 Task: Convert a video file from FLV to MKV format using VLC's conversion tool.
Action: Mouse pressed left at (170, 171)
Screenshot: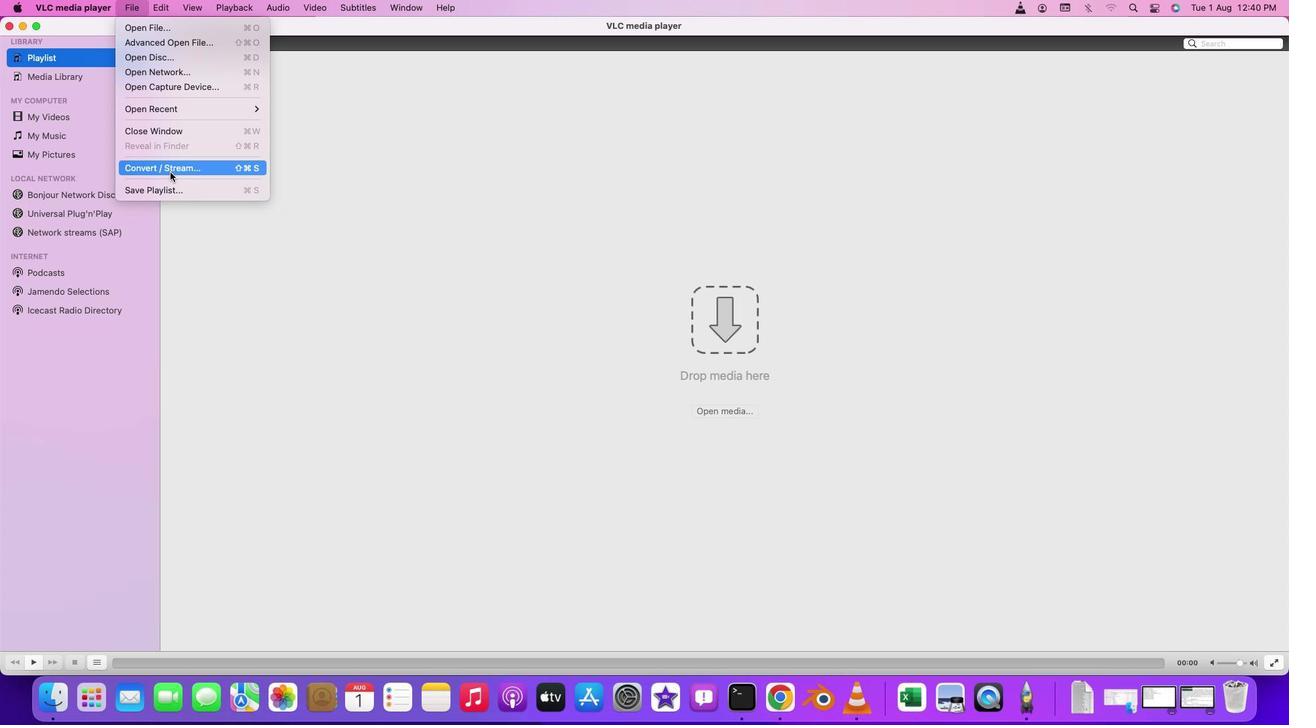 
Action: Mouse moved to (493, 448)
Screenshot: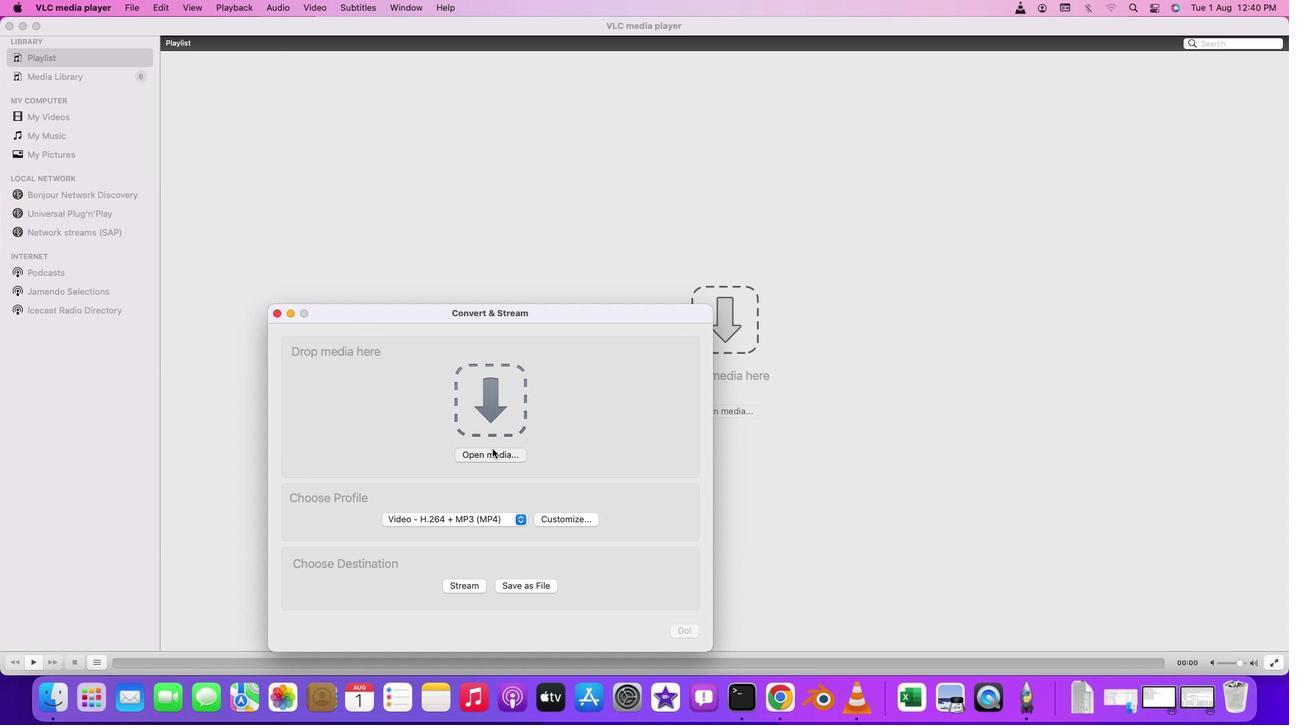 
Action: Mouse pressed left at (493, 448)
Screenshot: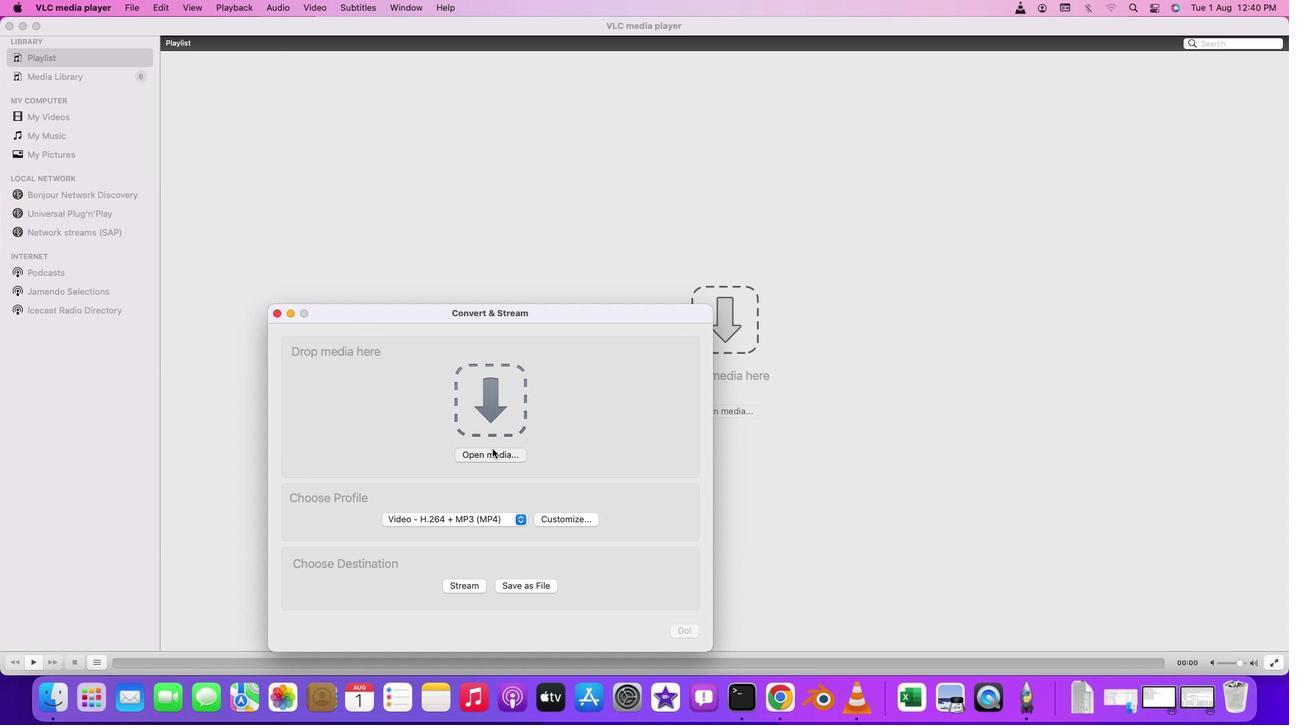 
Action: Mouse moved to (362, 446)
Screenshot: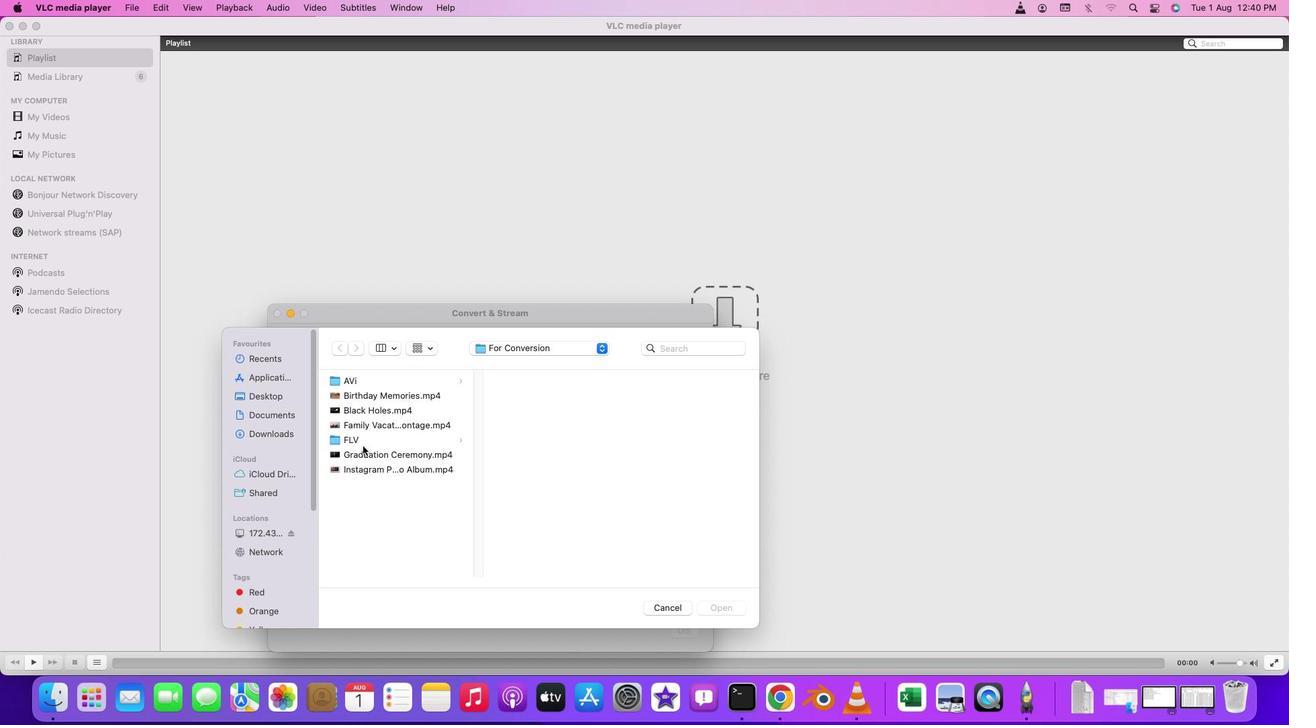
Action: Mouse pressed left at (362, 446)
Screenshot: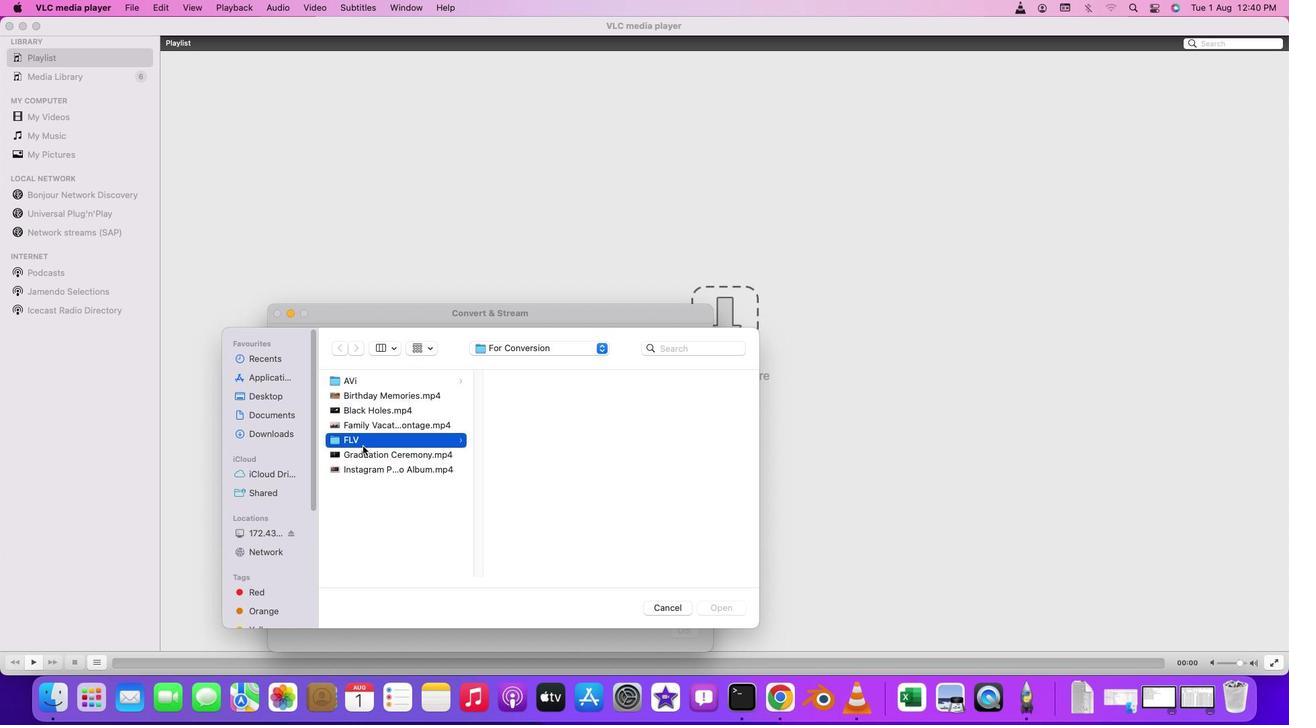 
Action: Mouse pressed left at (362, 446)
Screenshot: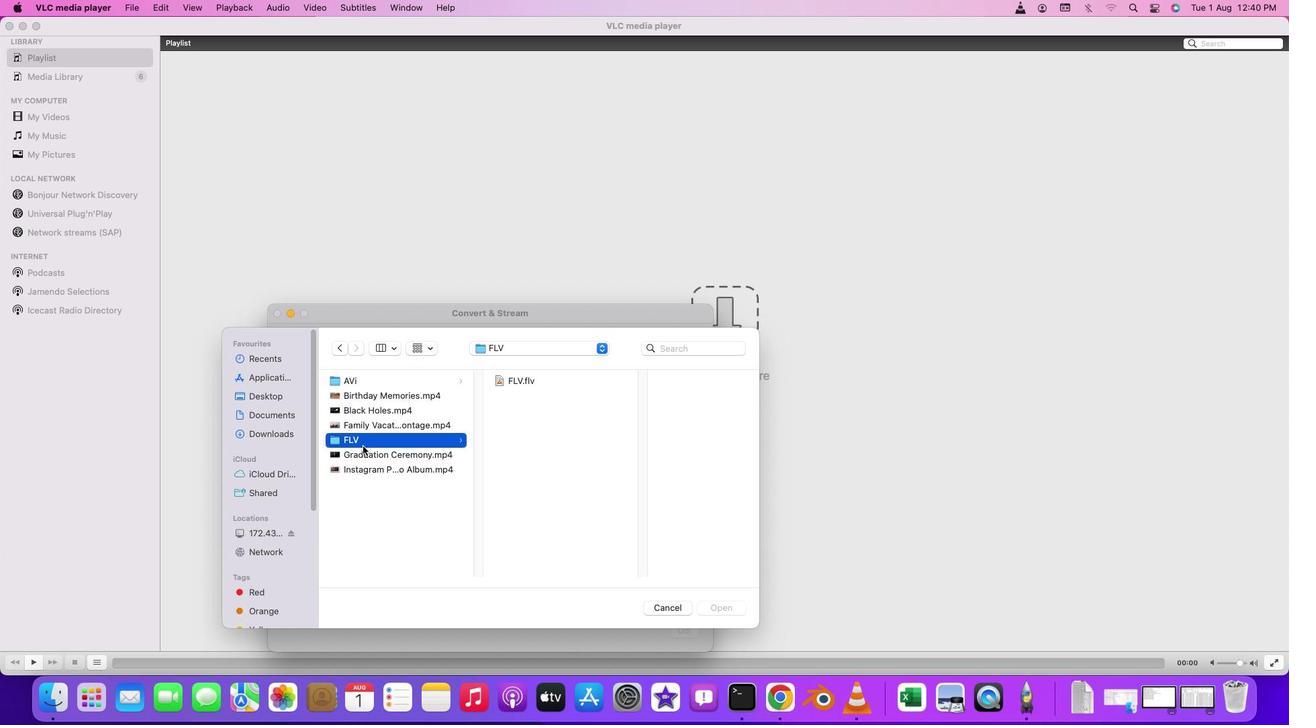 
Action: Mouse moved to (530, 382)
Screenshot: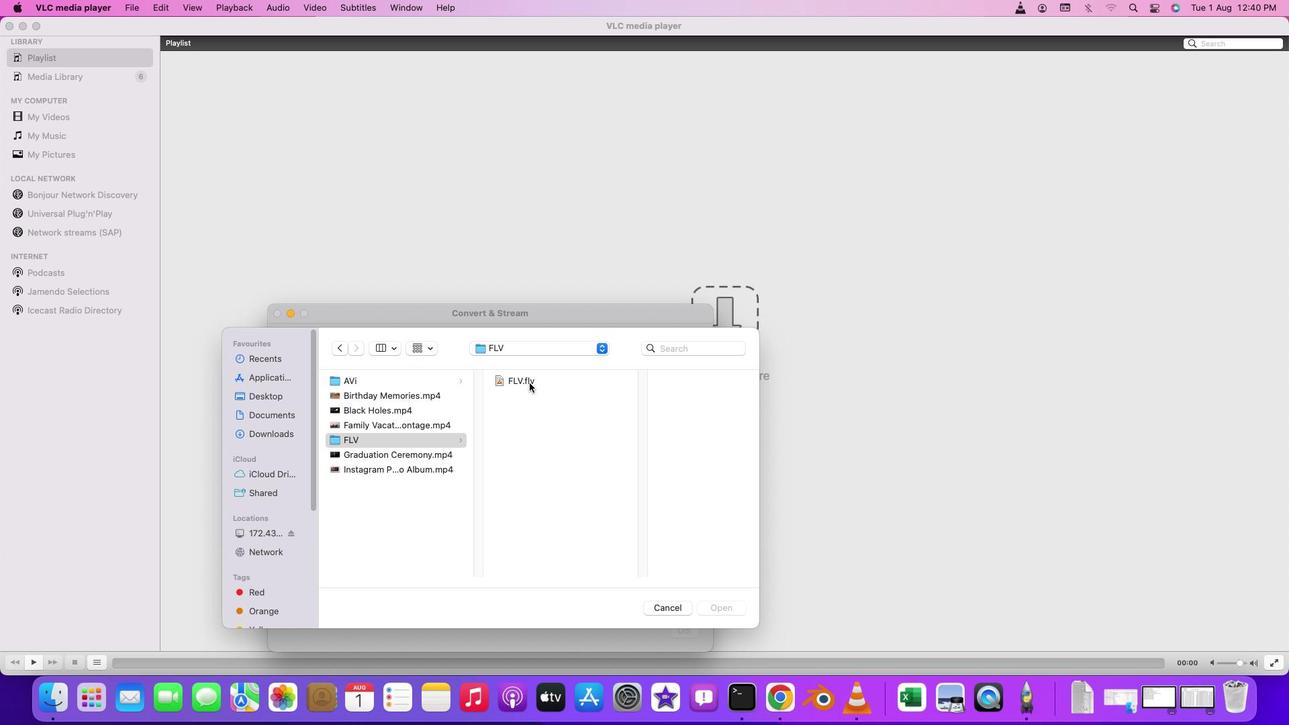 
Action: Mouse pressed left at (530, 382)
Screenshot: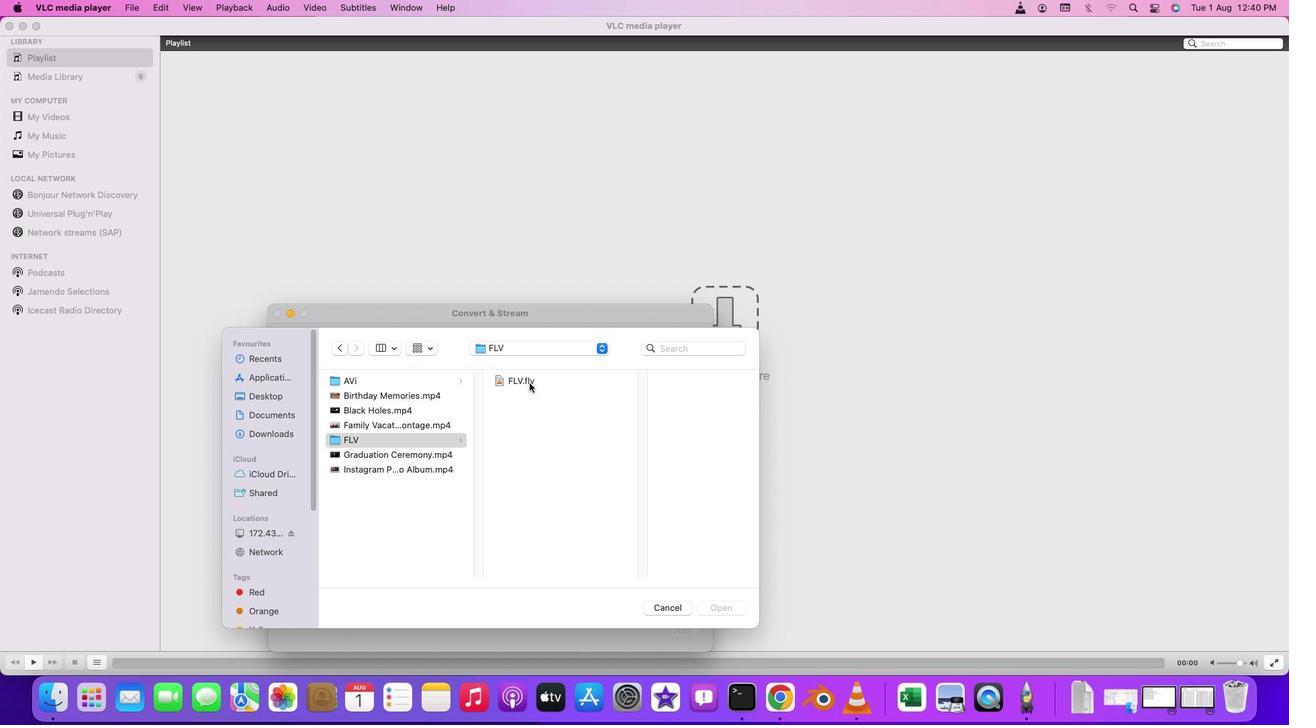 
Action: Mouse pressed left at (530, 382)
Screenshot: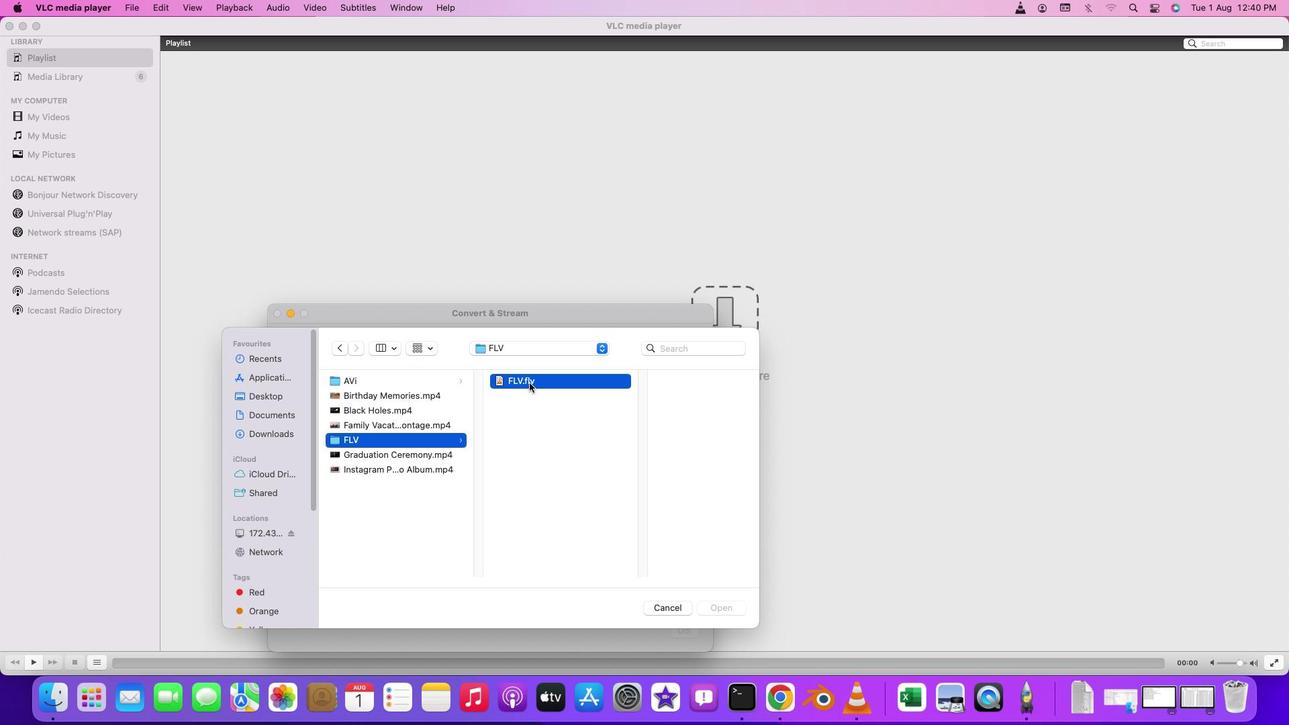 
Action: Mouse moved to (562, 519)
Screenshot: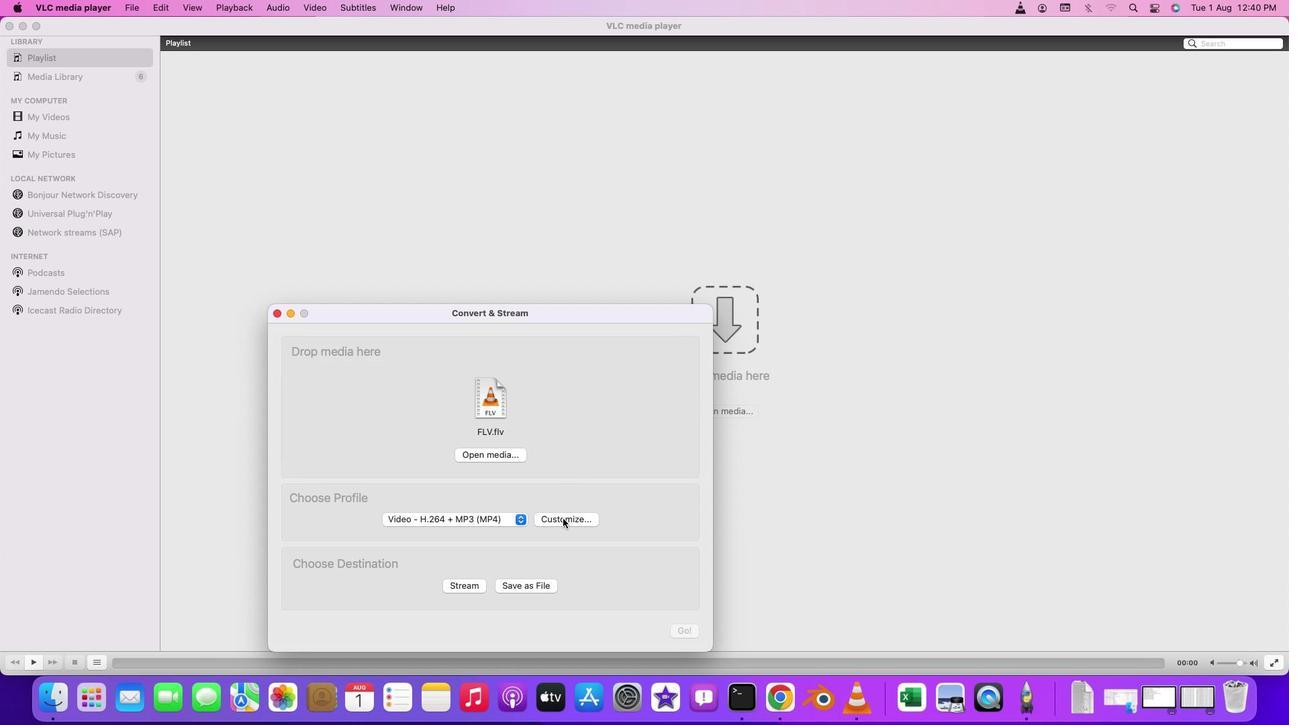 
Action: Mouse pressed left at (562, 519)
Screenshot: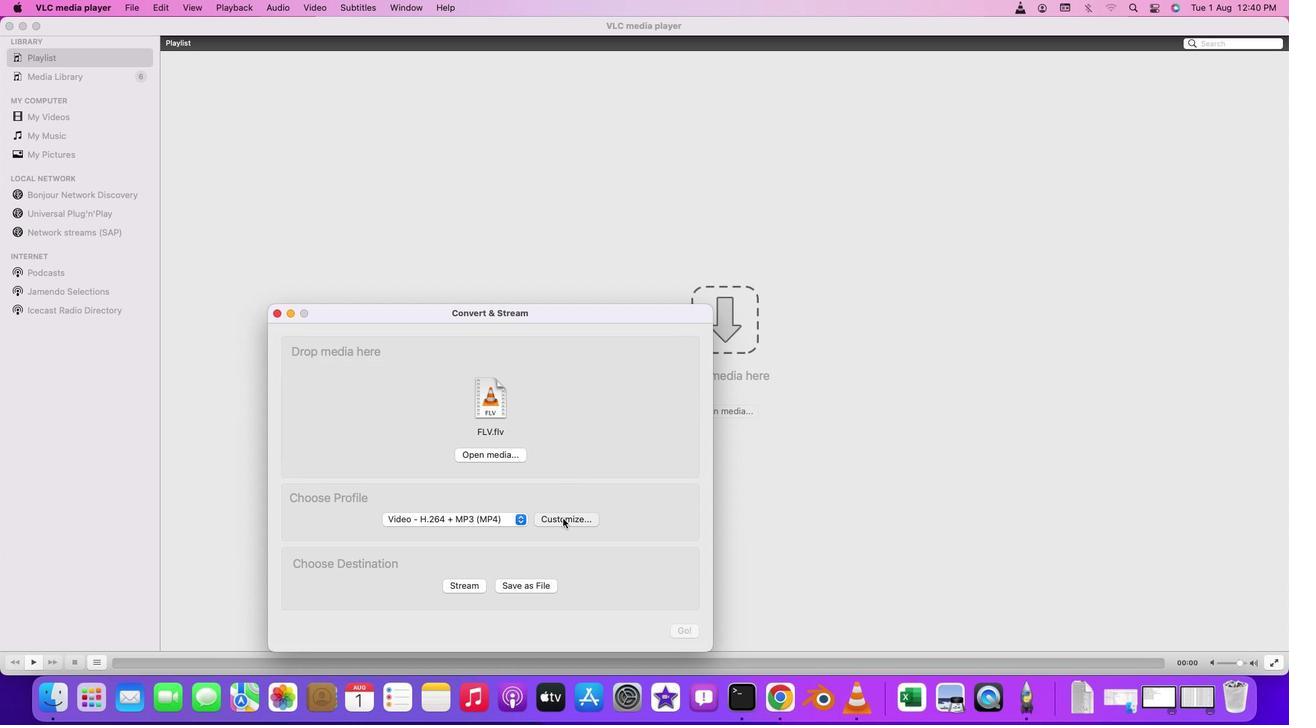 
Action: Mouse moved to (420, 484)
Screenshot: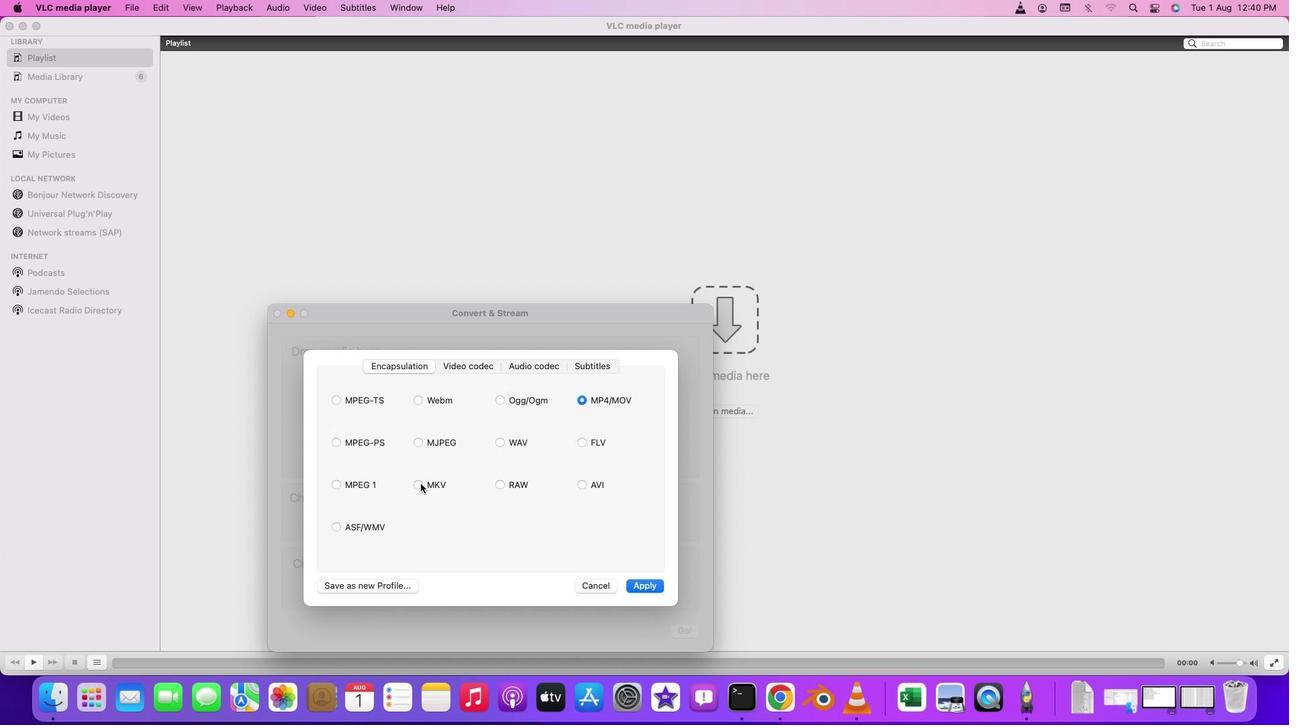 
Action: Mouse pressed left at (420, 484)
Screenshot: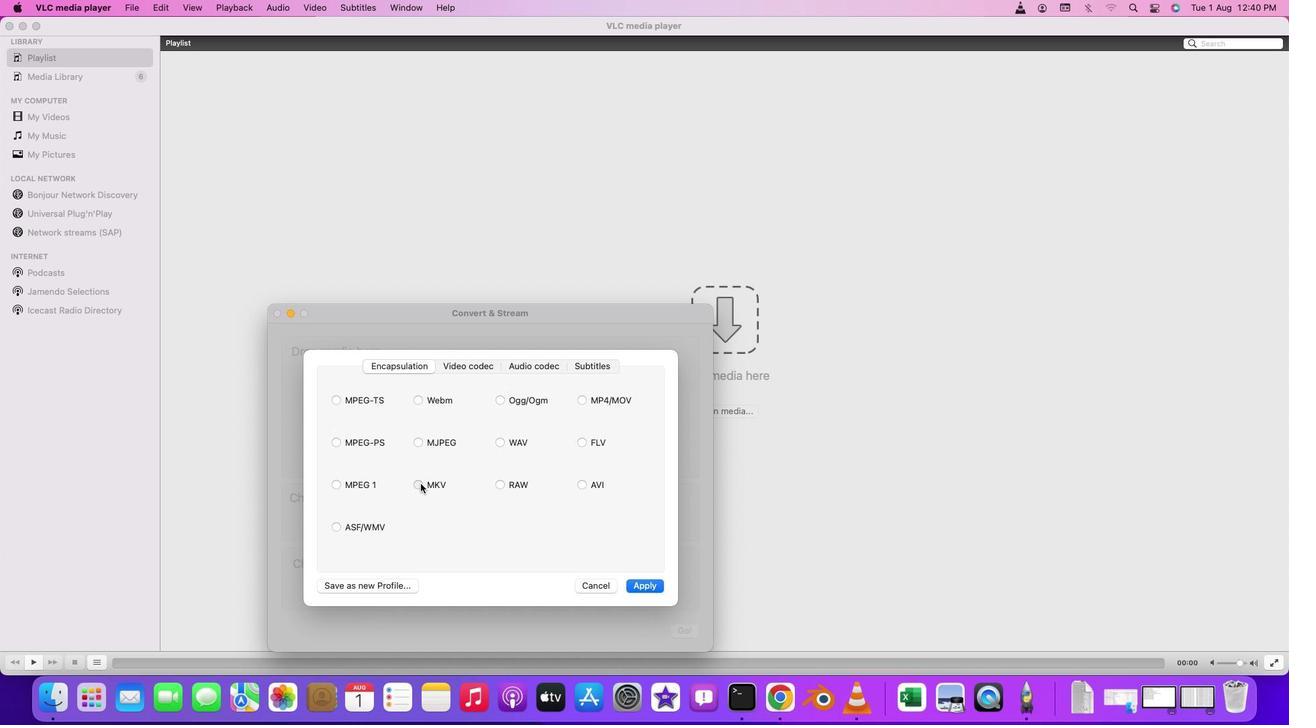
Action: Mouse moved to (643, 585)
Screenshot: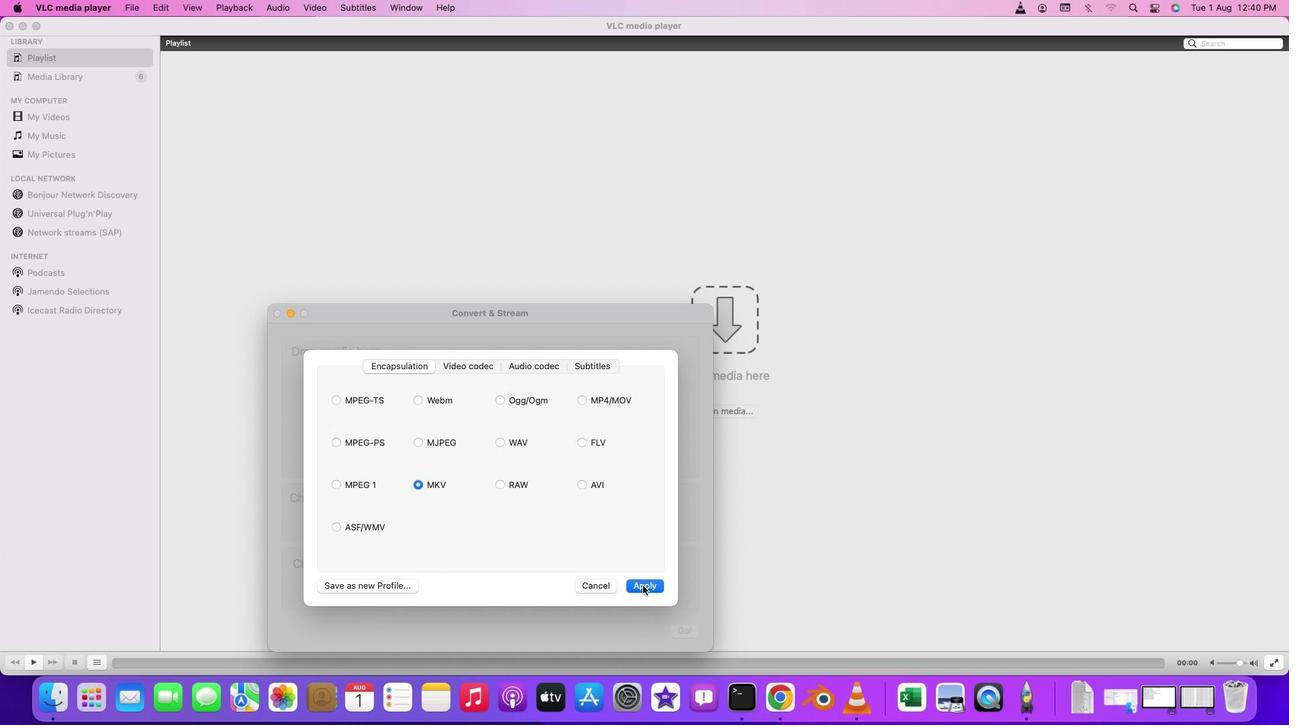 
Action: Mouse pressed left at (643, 585)
Screenshot: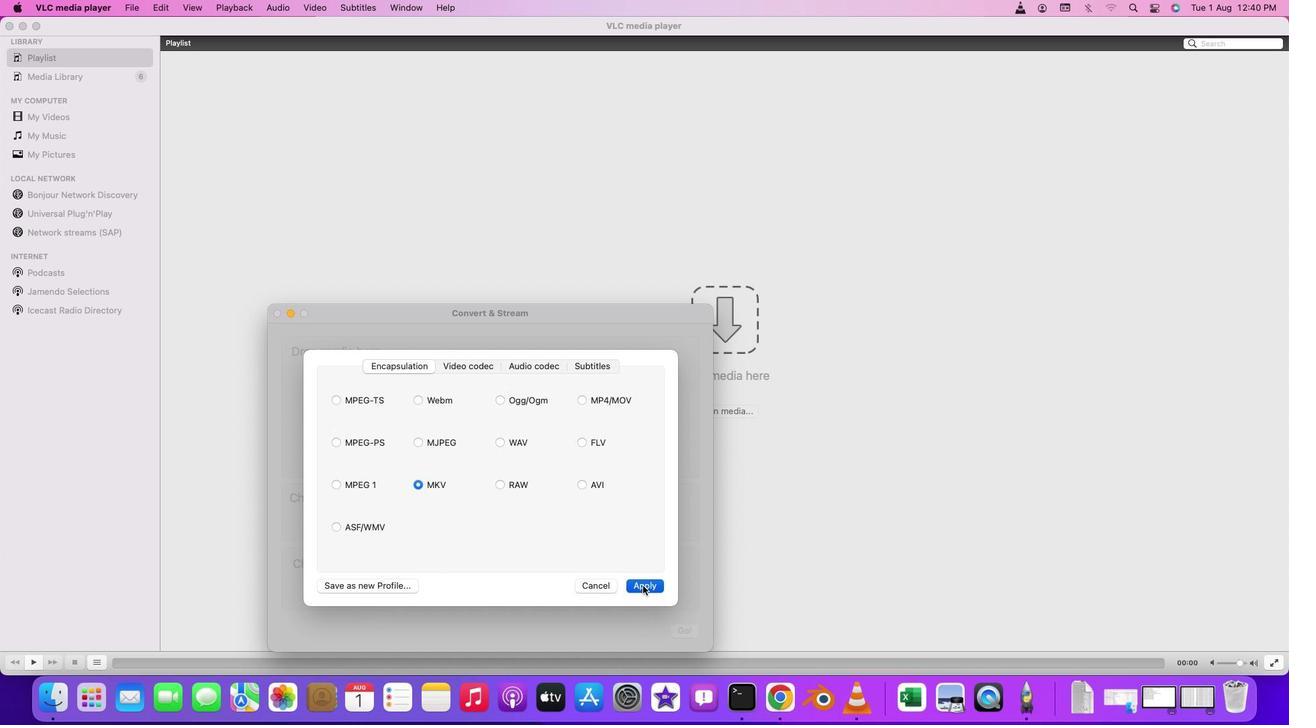 
Action: Mouse moved to (528, 584)
Screenshot: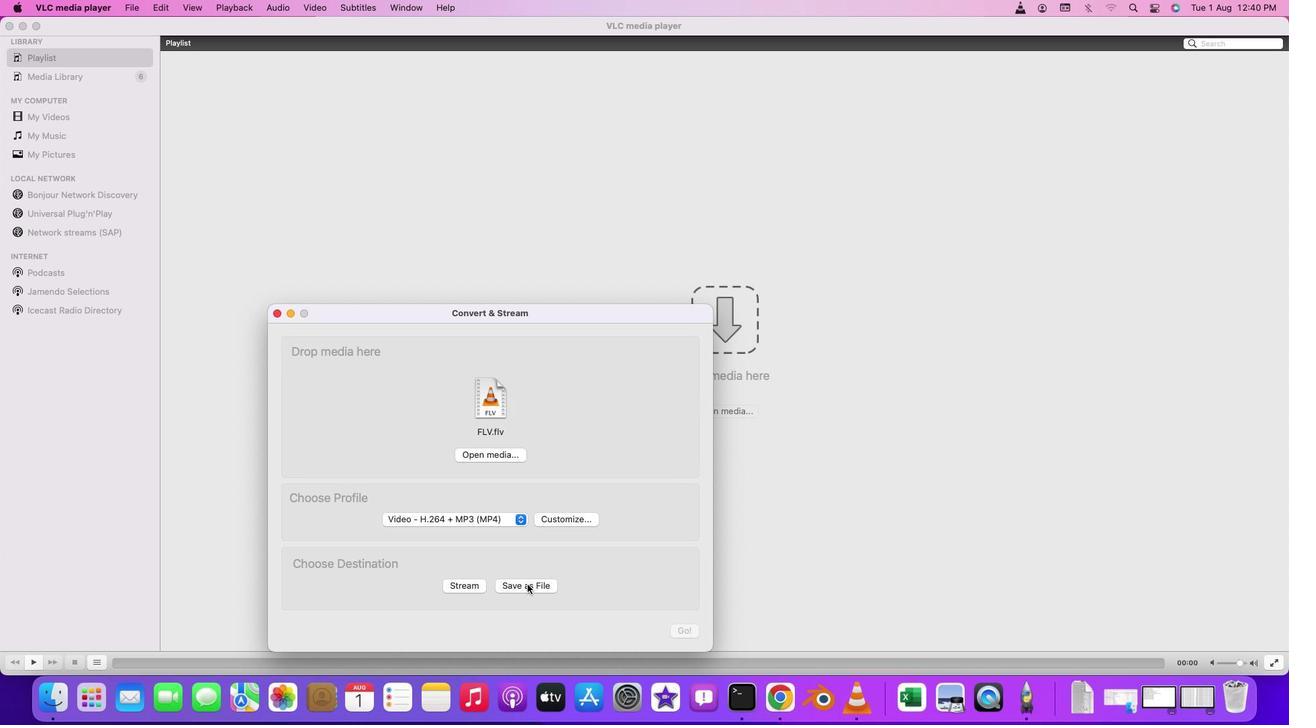
Action: Mouse pressed left at (528, 584)
Screenshot: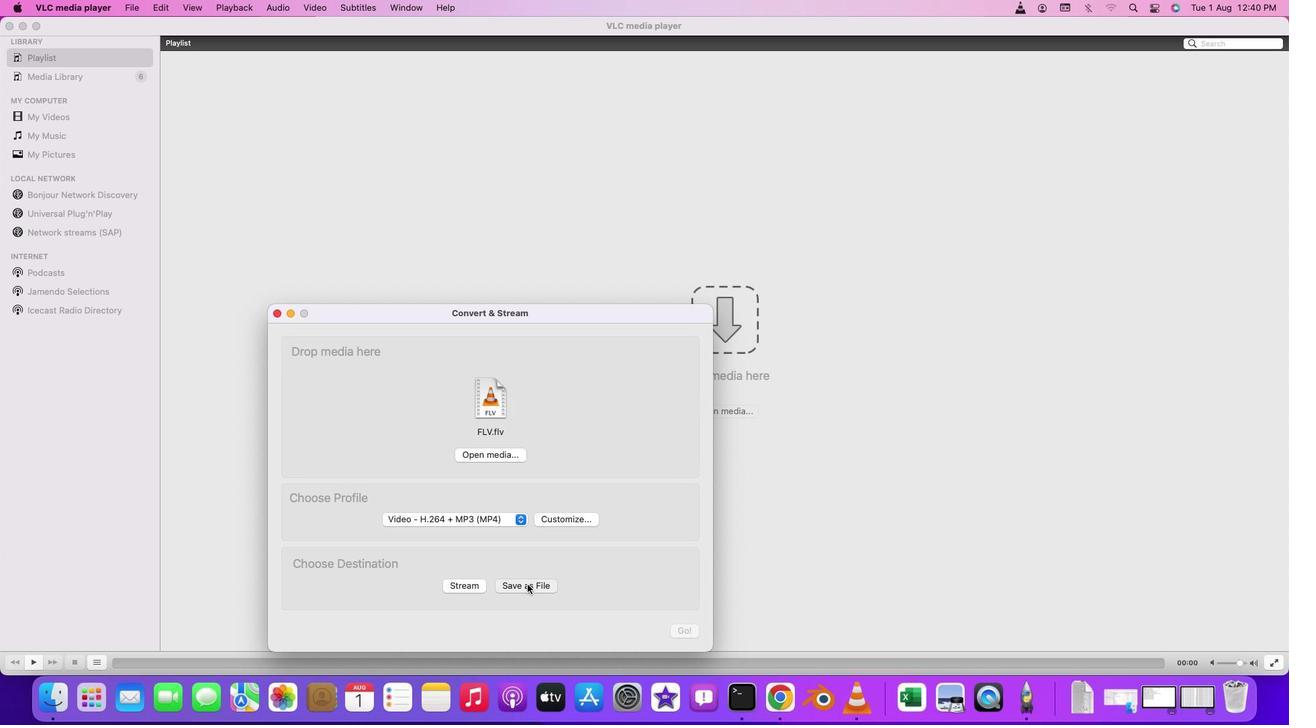 
Action: Mouse moved to (625, 586)
Screenshot: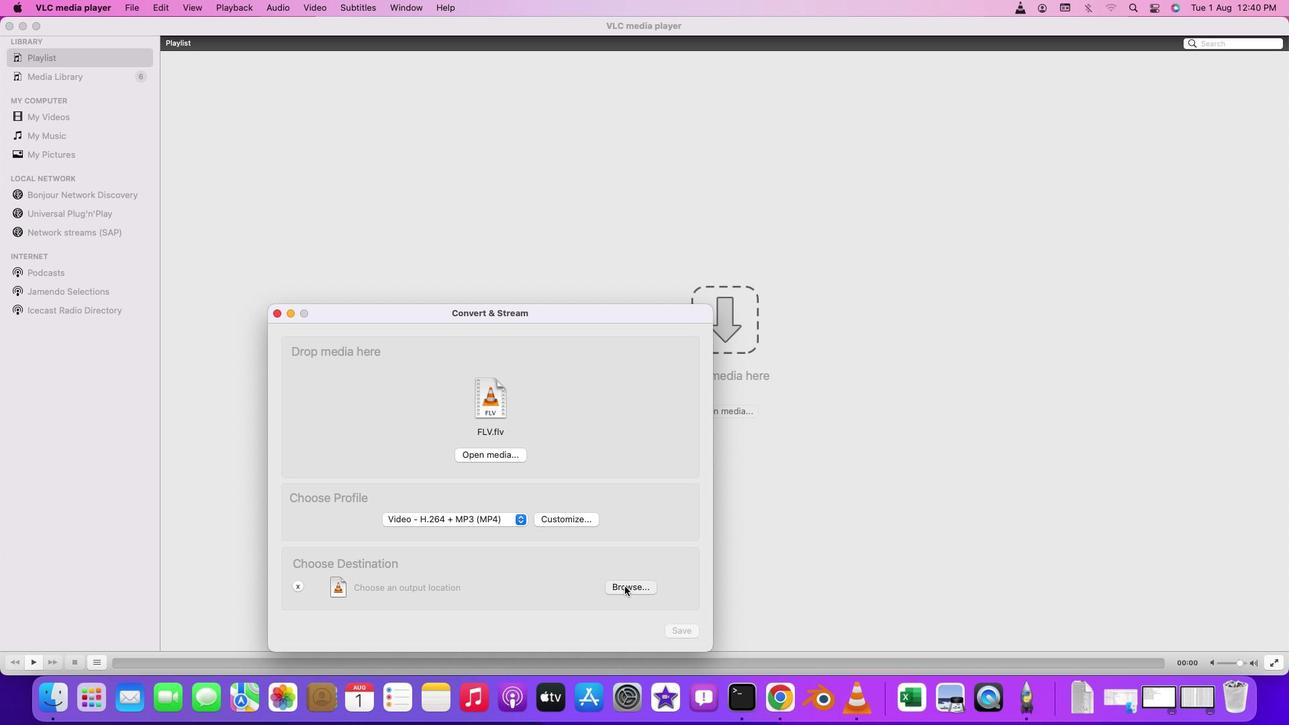 
Action: Mouse pressed left at (625, 586)
Screenshot: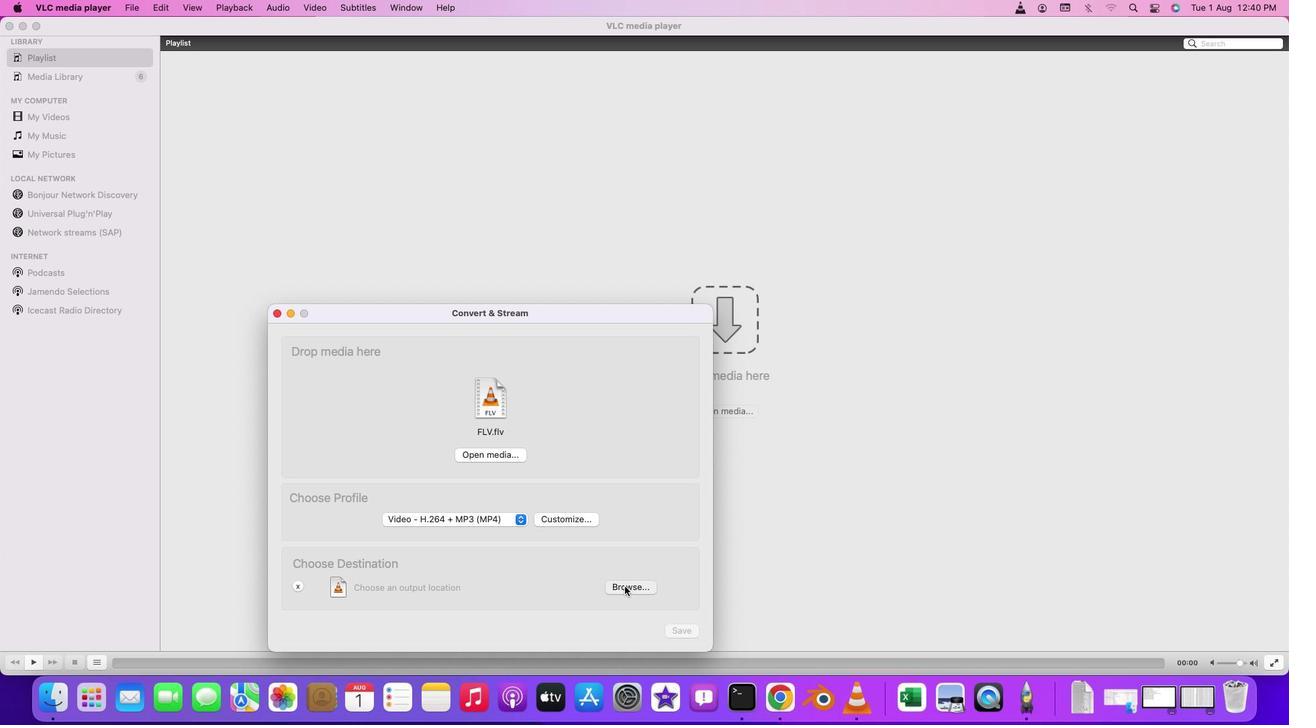 
Action: Mouse moved to (515, 433)
Screenshot: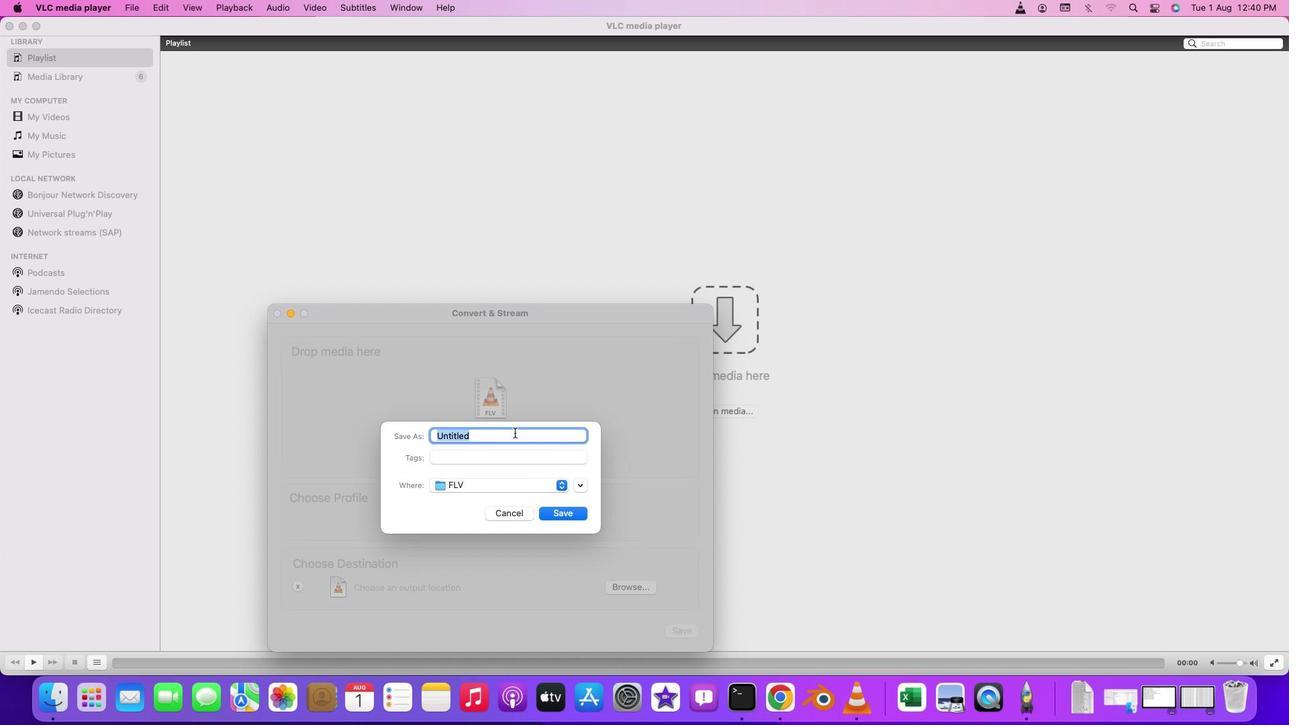 
Action: Key pressed Key.backspaceKey.shift'M''k''v'Key.shift'F''i''l''e'
Screenshot: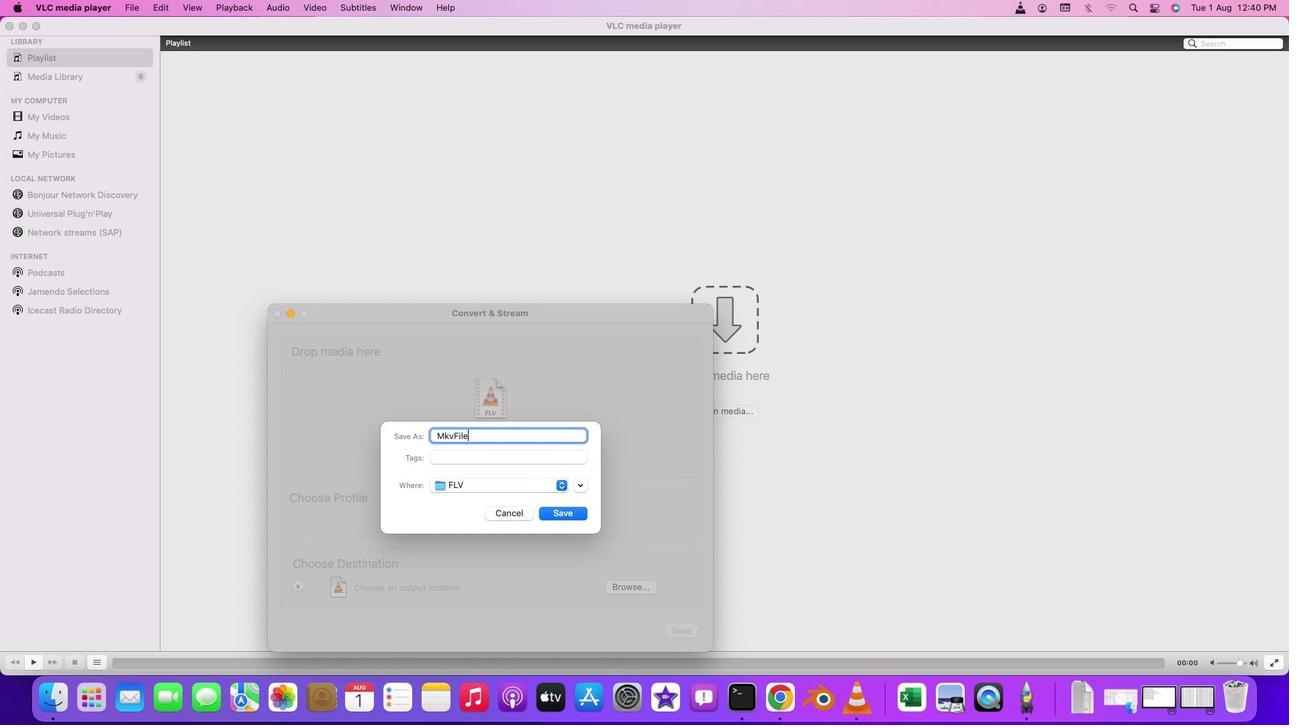 
Action: Mouse moved to (578, 515)
Screenshot: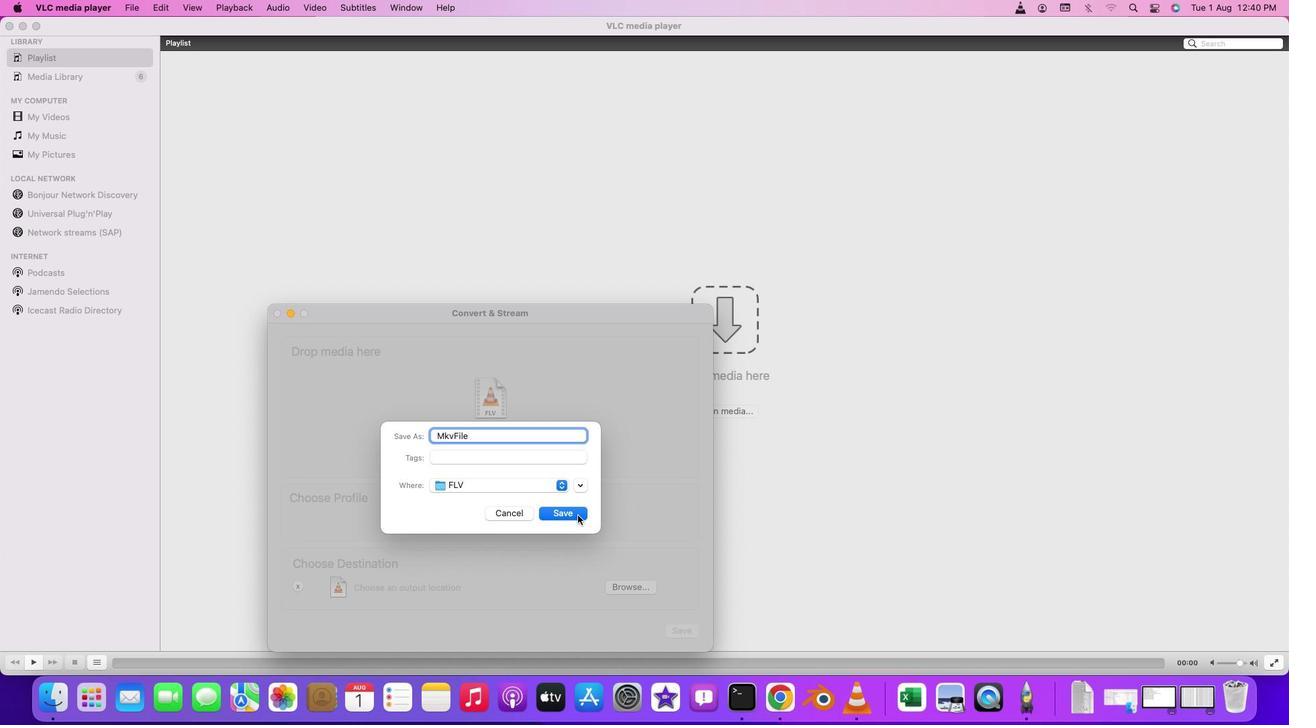 
Action: Mouse pressed left at (578, 515)
Screenshot: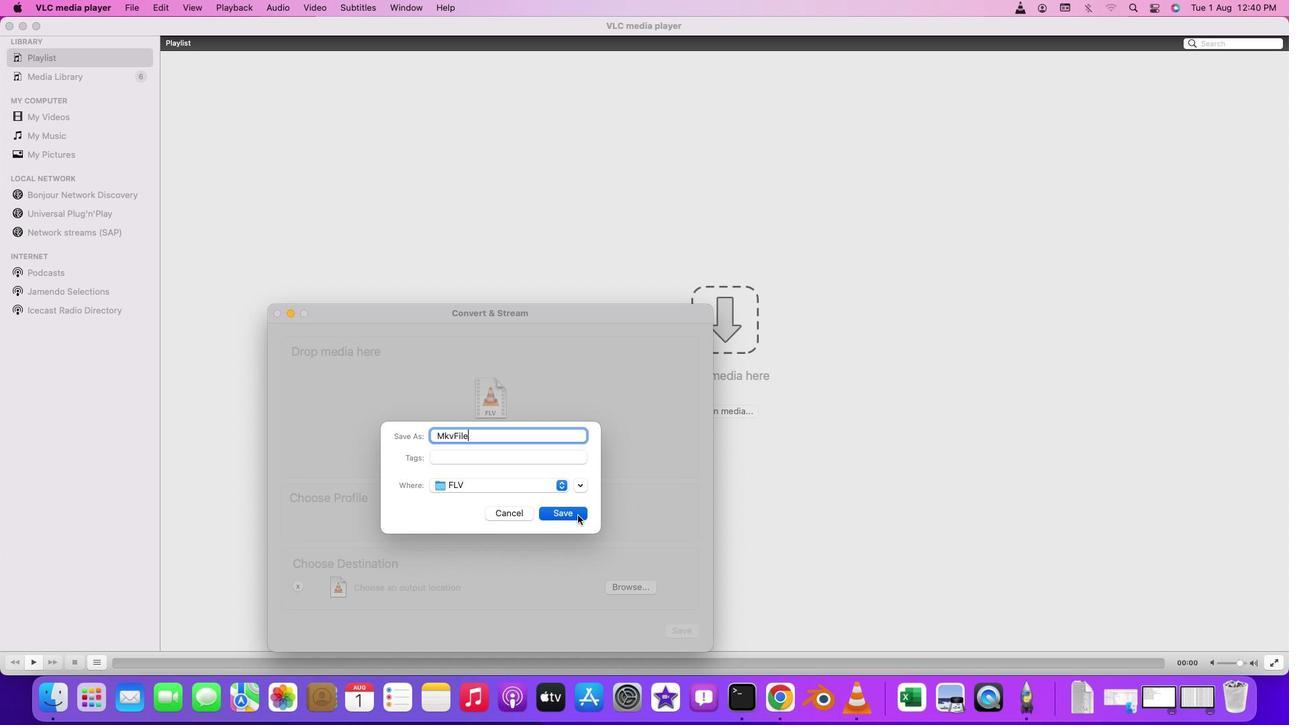 
Action: Mouse moved to (687, 630)
Screenshot: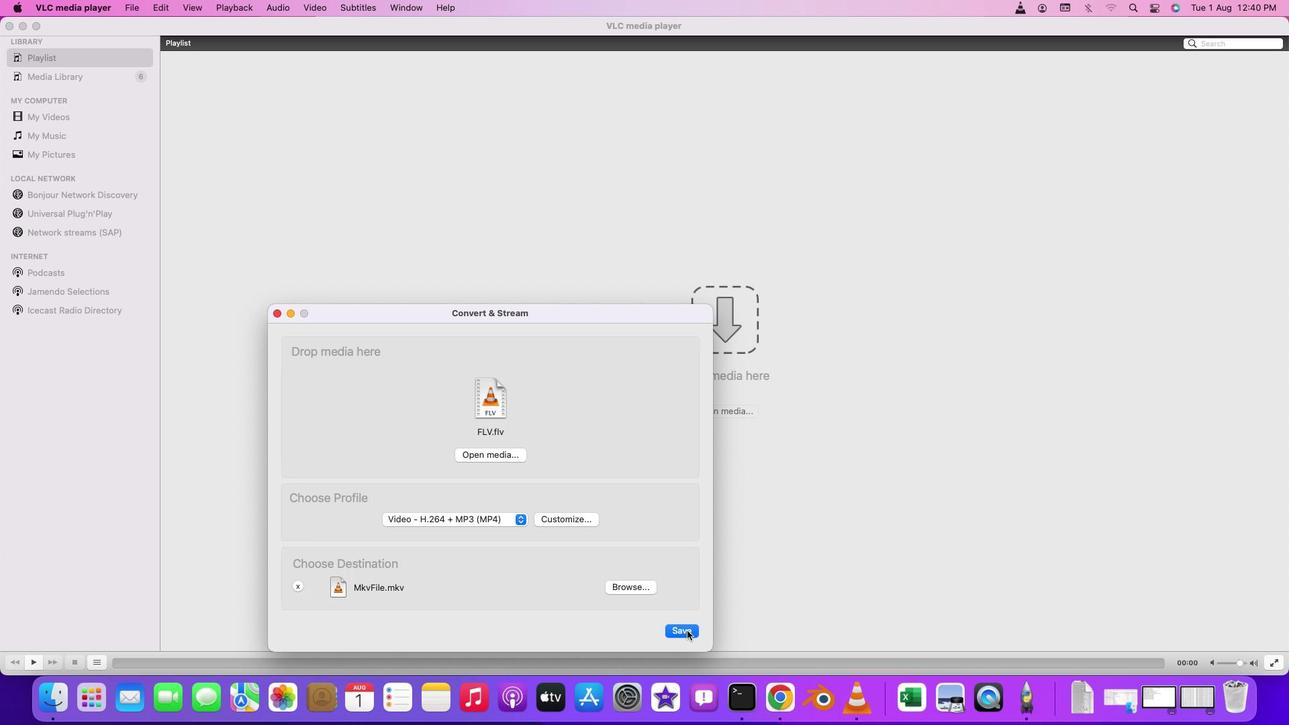
Action: Mouse pressed left at (687, 630)
Screenshot: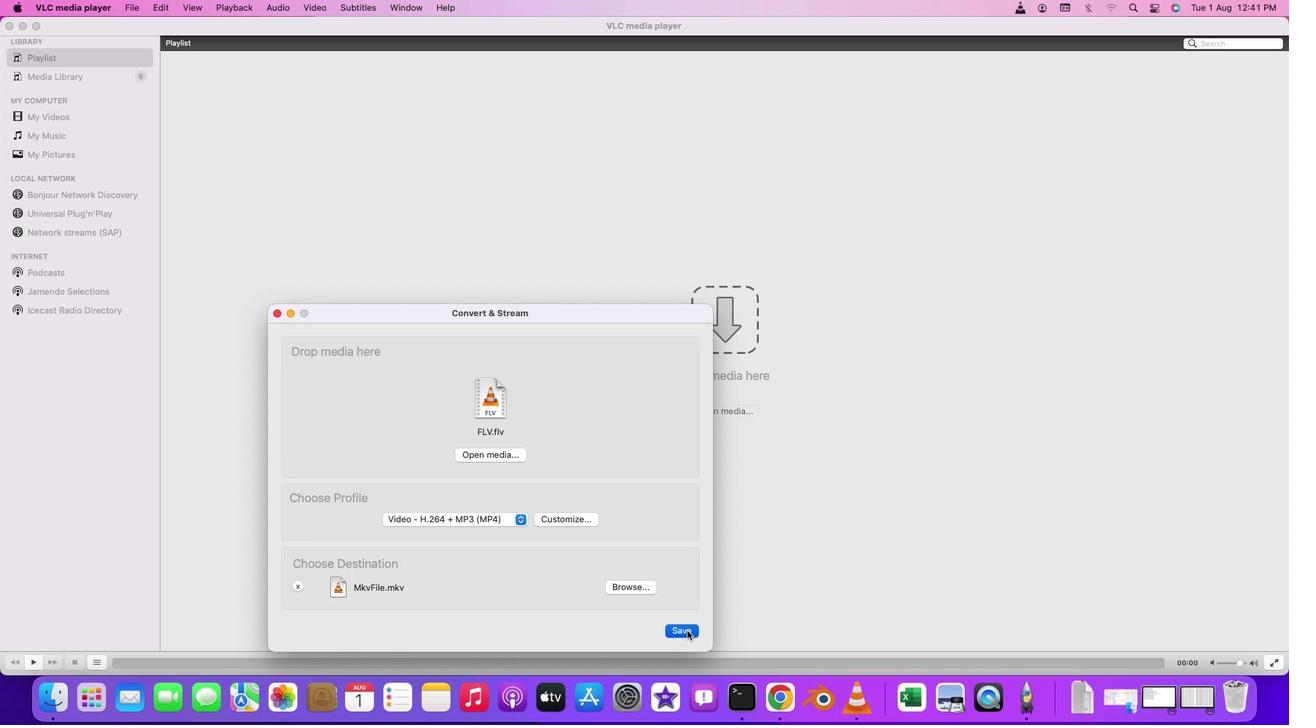 
